 Task: Look for products in the category "Intimacy" from Aloe Life only.
Action: Mouse moved to (243, 122)
Screenshot: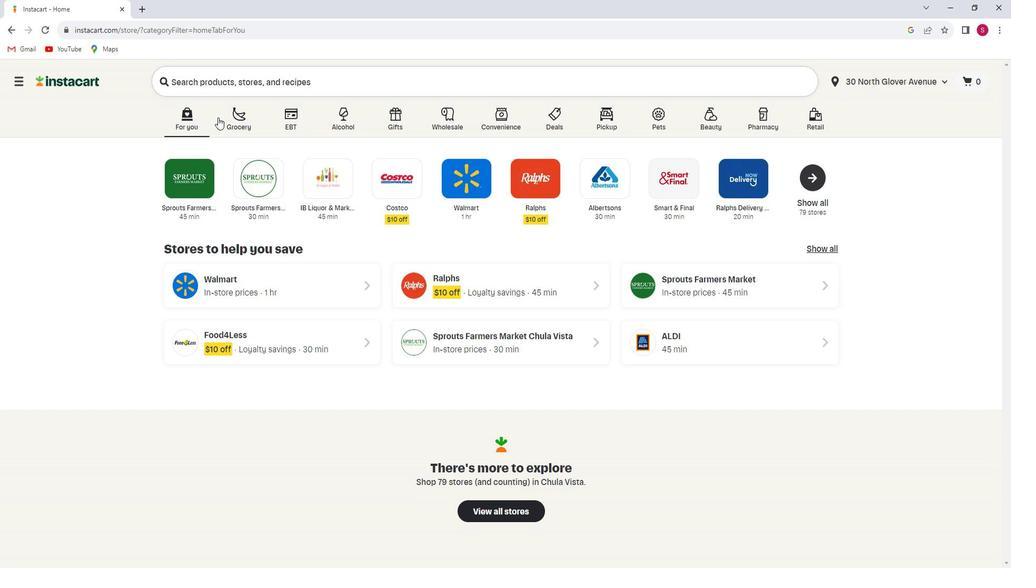 
Action: Mouse pressed left at (243, 122)
Screenshot: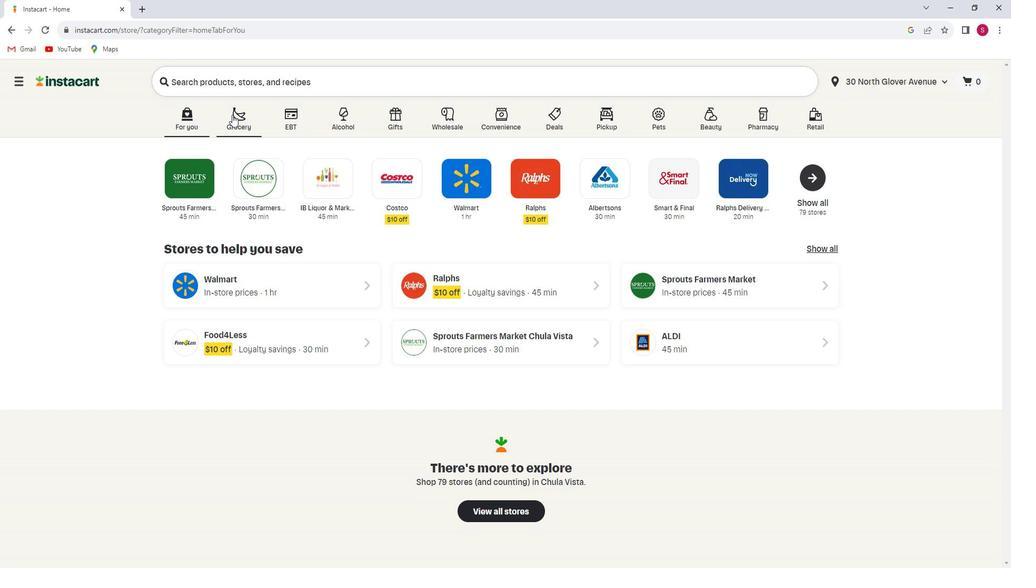 
Action: Mouse moved to (278, 311)
Screenshot: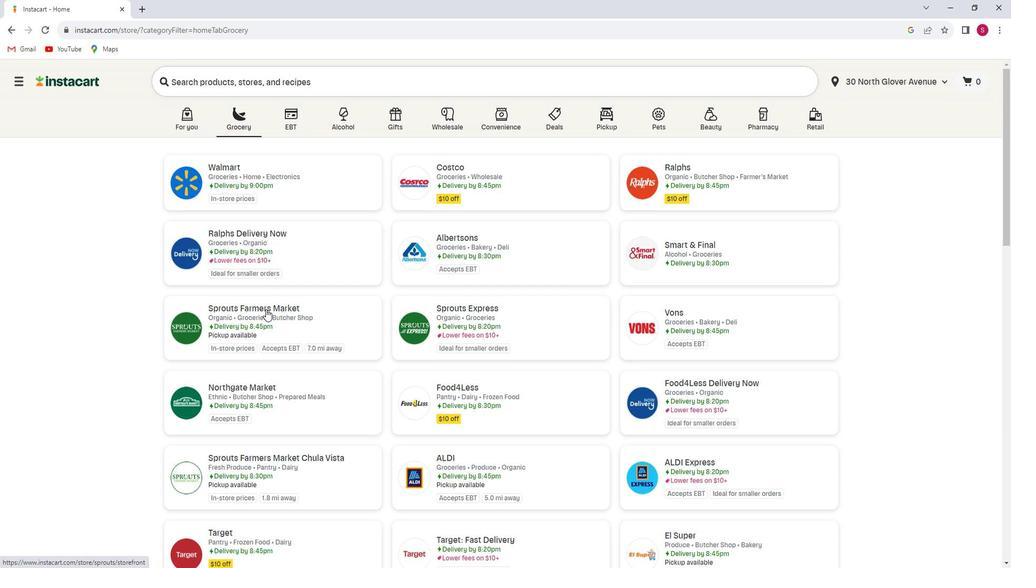 
Action: Mouse pressed left at (278, 311)
Screenshot: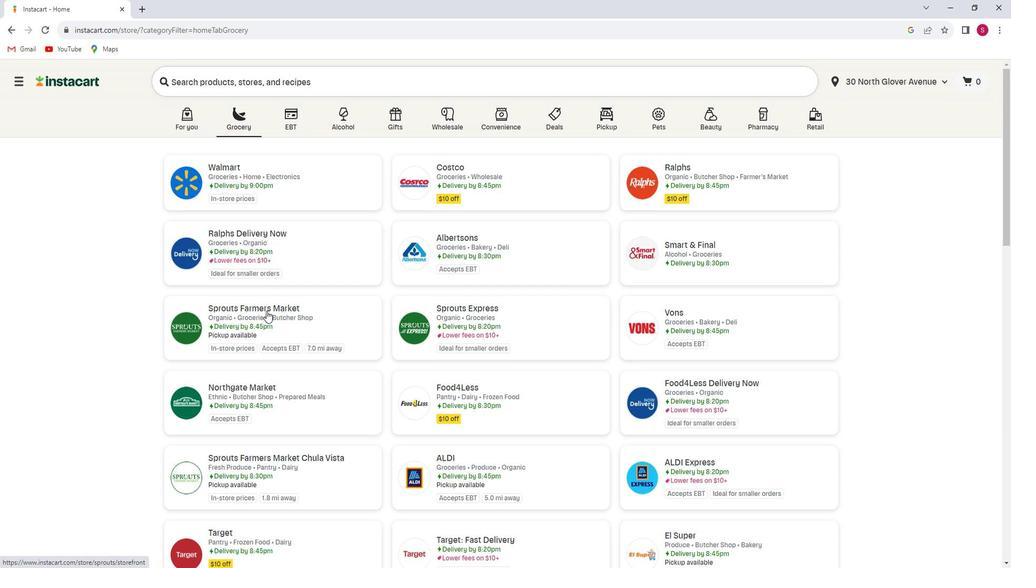 
Action: Mouse moved to (45, 356)
Screenshot: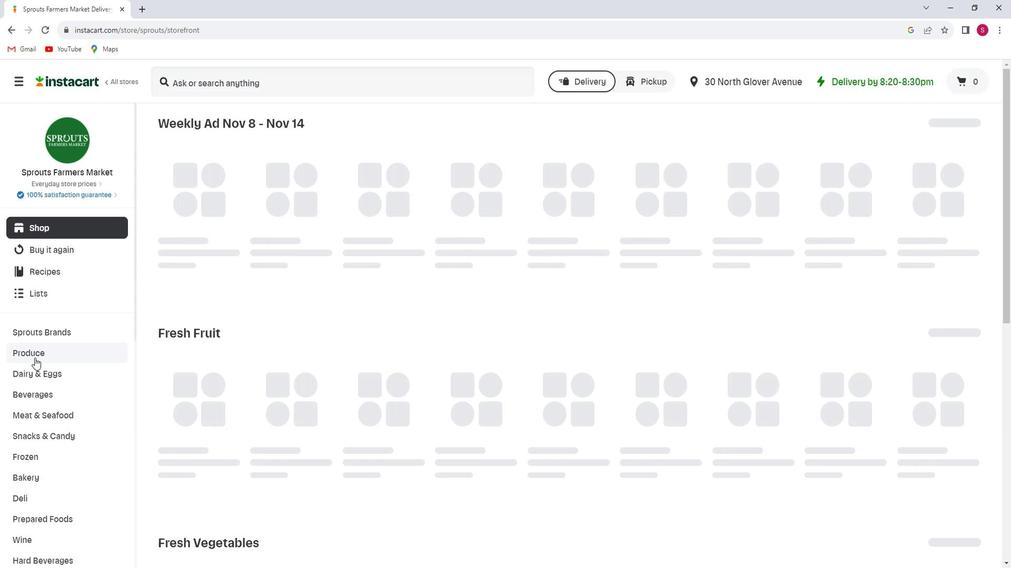 
Action: Mouse scrolled (45, 356) with delta (0, 0)
Screenshot: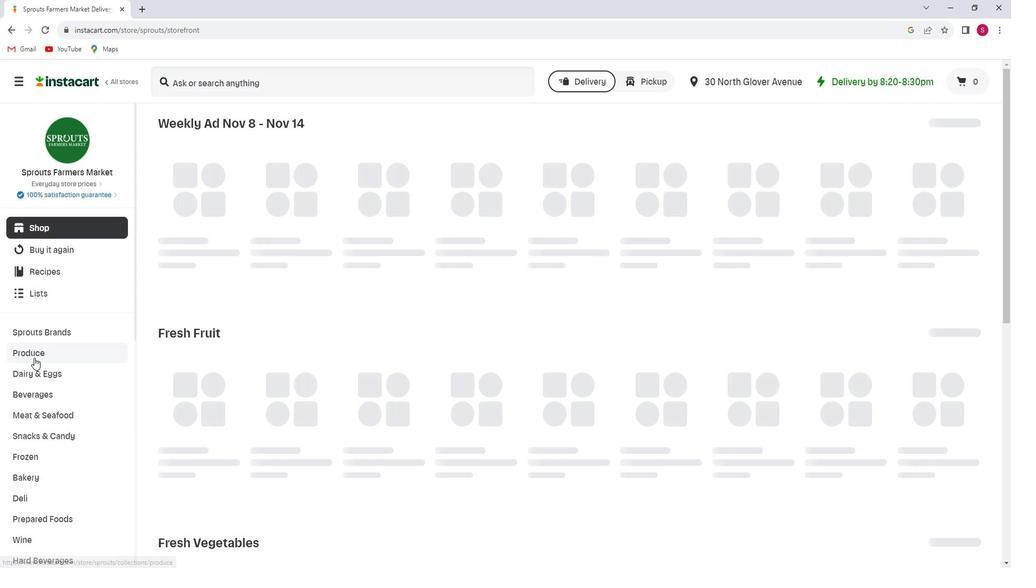 
Action: Mouse scrolled (45, 356) with delta (0, 0)
Screenshot: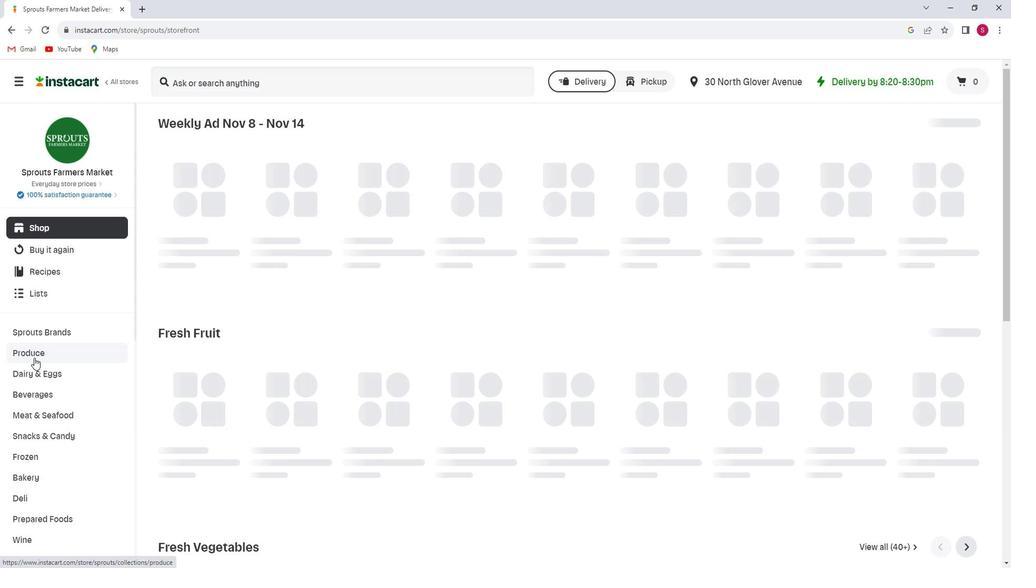 
Action: Mouse scrolled (45, 356) with delta (0, 0)
Screenshot: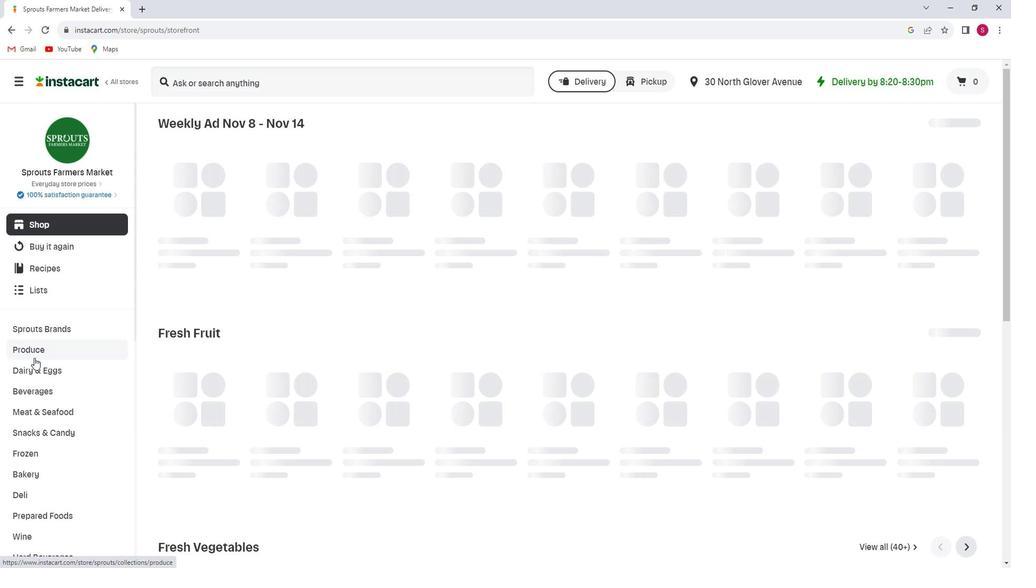 
Action: Mouse scrolled (45, 356) with delta (0, 0)
Screenshot: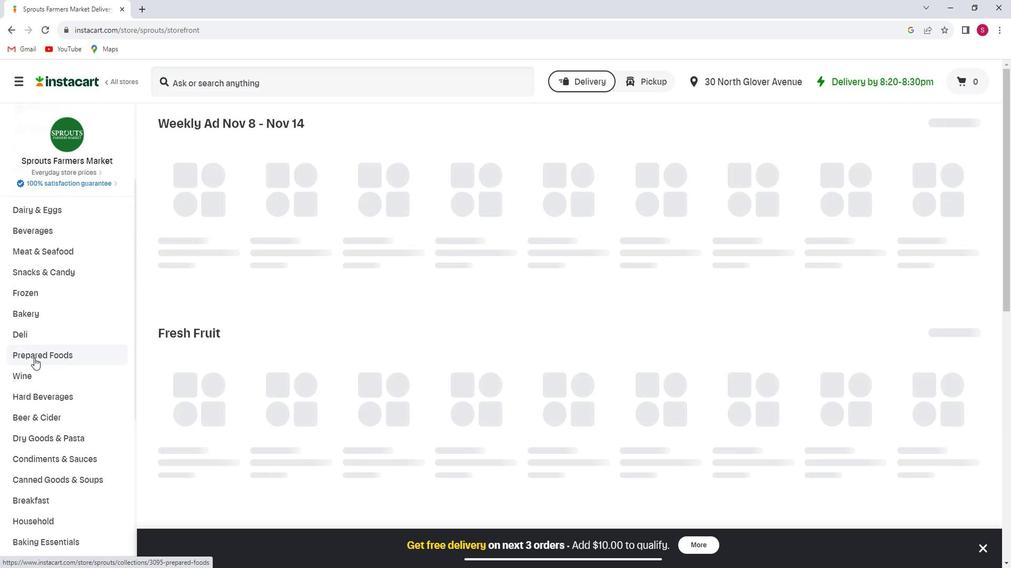
Action: Mouse scrolled (45, 356) with delta (0, 0)
Screenshot: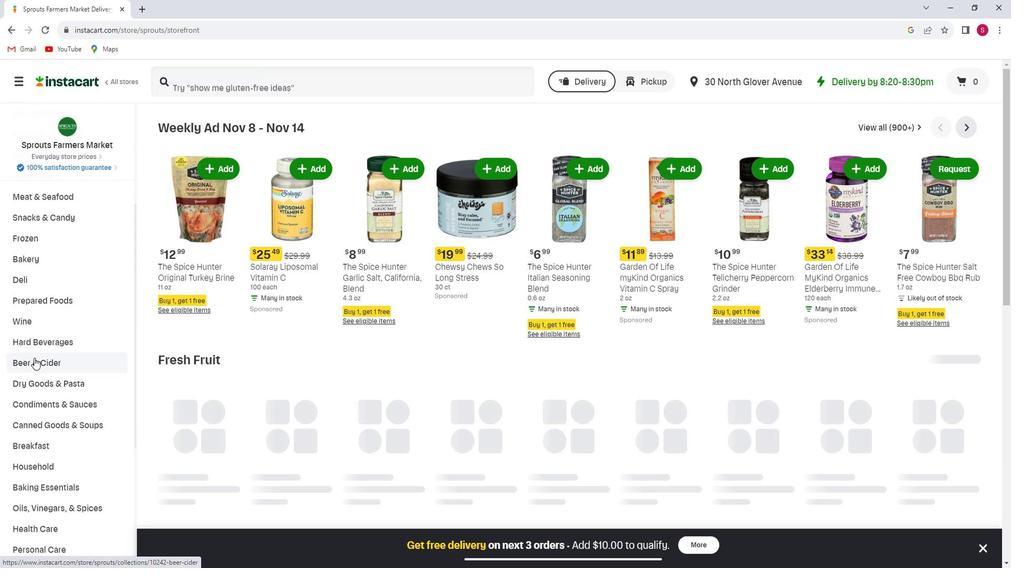 
Action: Mouse scrolled (45, 356) with delta (0, 0)
Screenshot: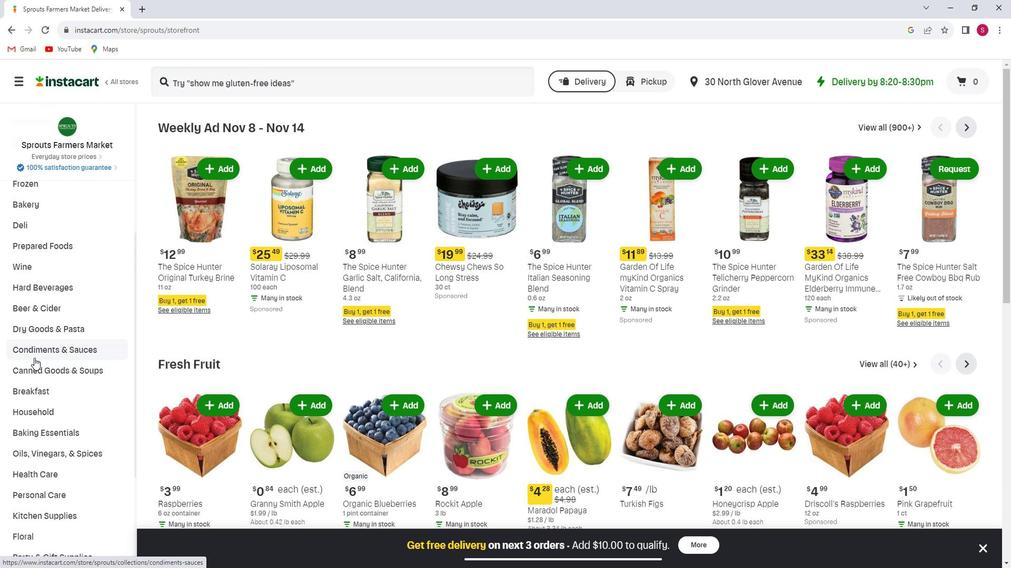 
Action: Mouse scrolled (45, 356) with delta (0, 0)
Screenshot: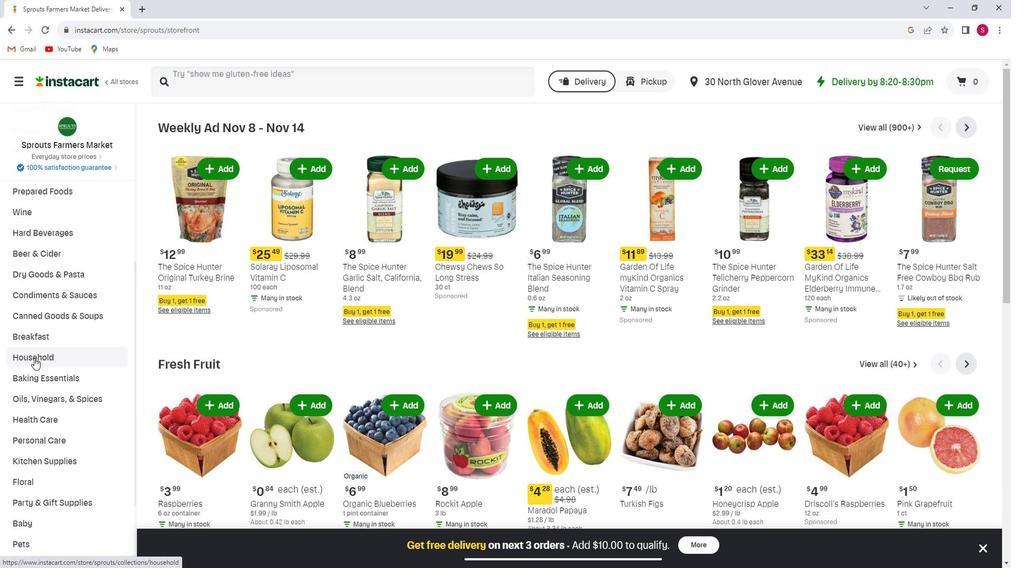 
Action: Mouse moved to (50, 383)
Screenshot: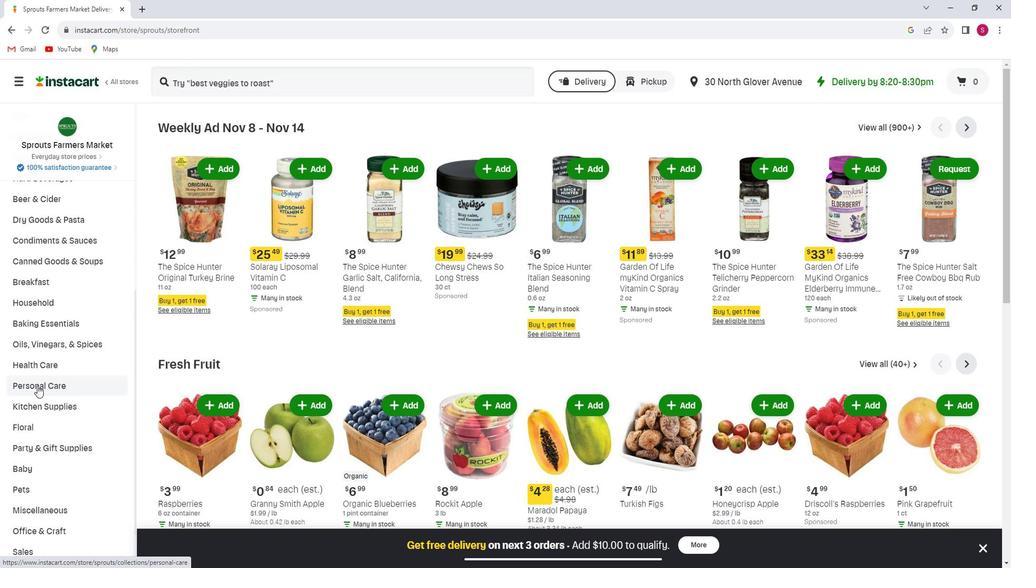 
Action: Mouse pressed left at (50, 383)
Screenshot: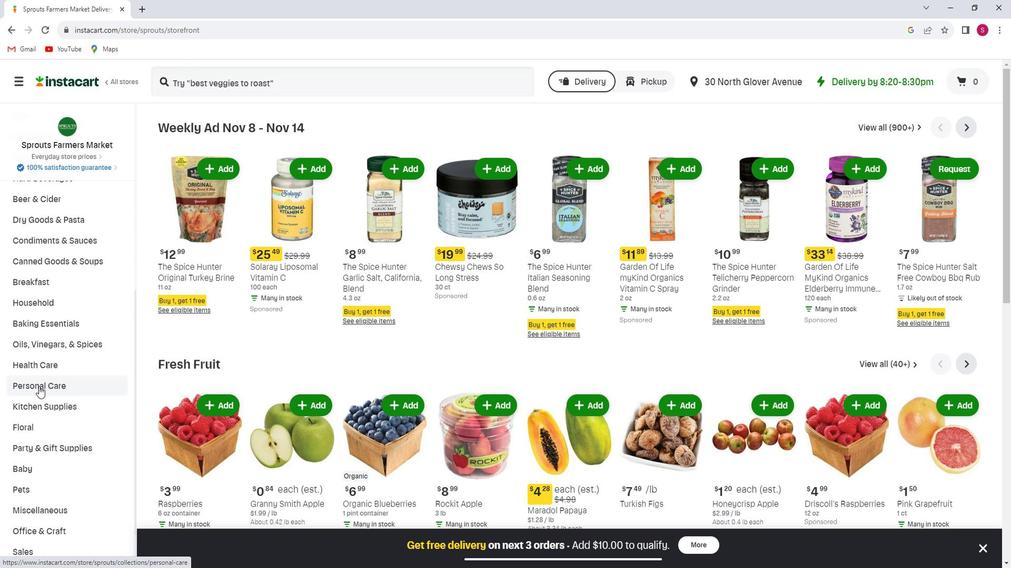 
Action: Mouse moved to (745, 156)
Screenshot: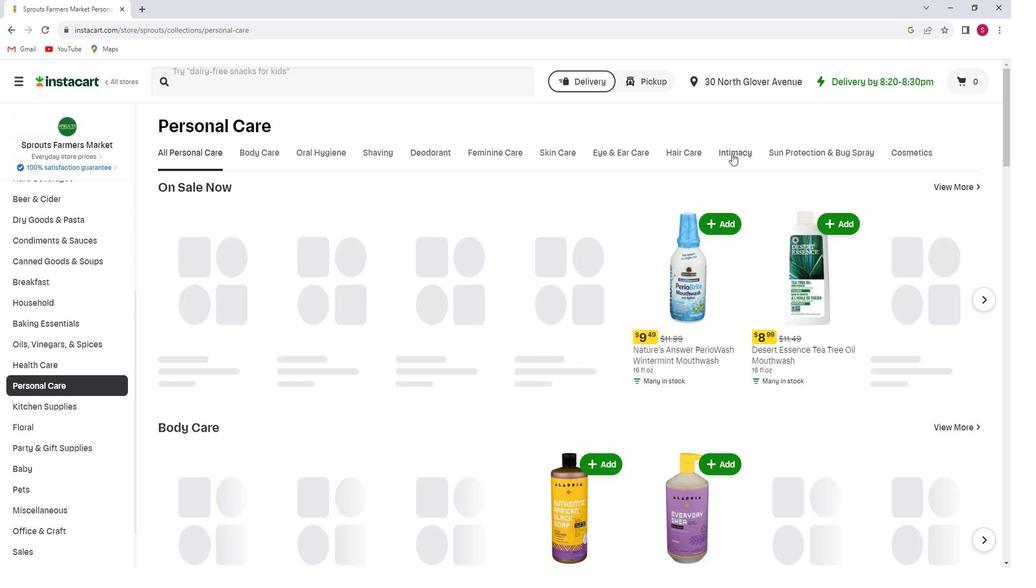 
Action: Mouse pressed left at (745, 156)
Screenshot: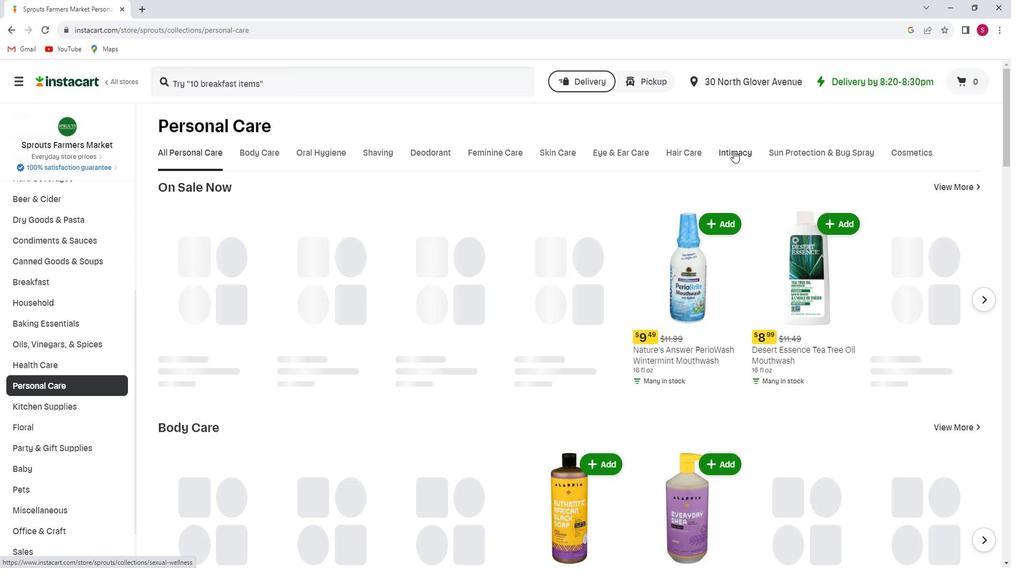 
Action: Mouse moved to (269, 247)
Screenshot: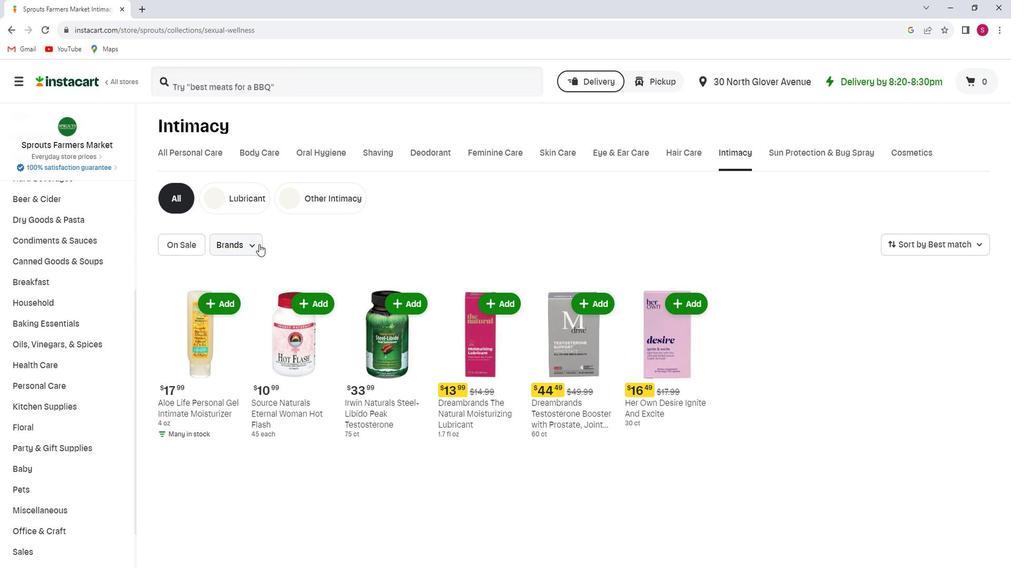 
Action: Mouse pressed left at (269, 247)
Screenshot: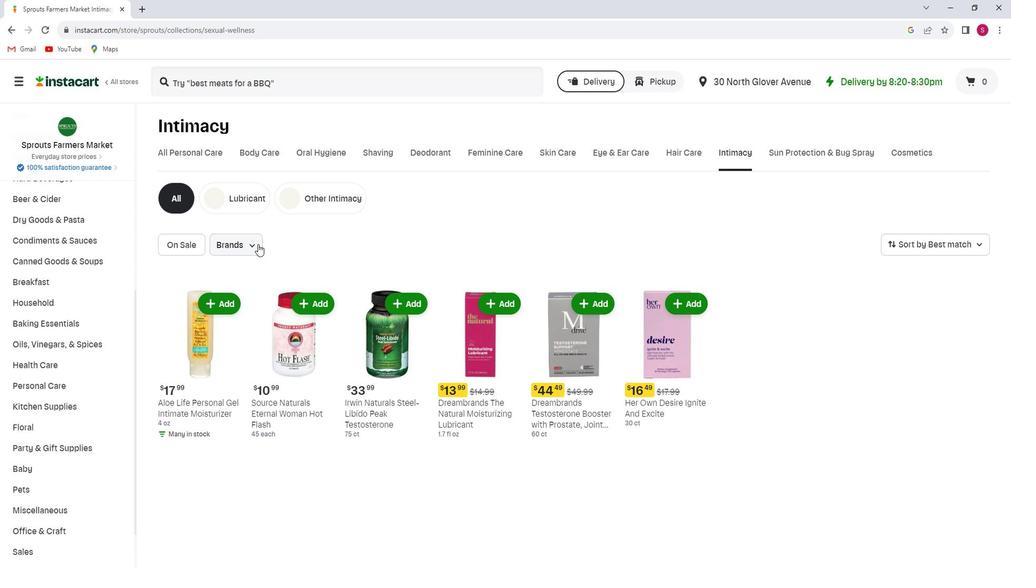 
Action: Mouse moved to (240, 350)
Screenshot: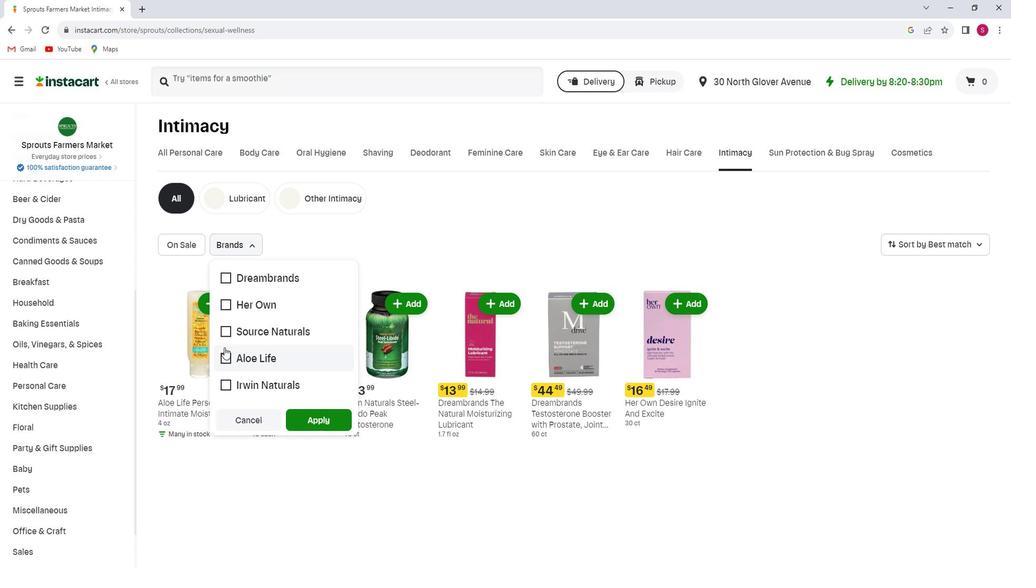 
Action: Mouse pressed left at (240, 350)
Screenshot: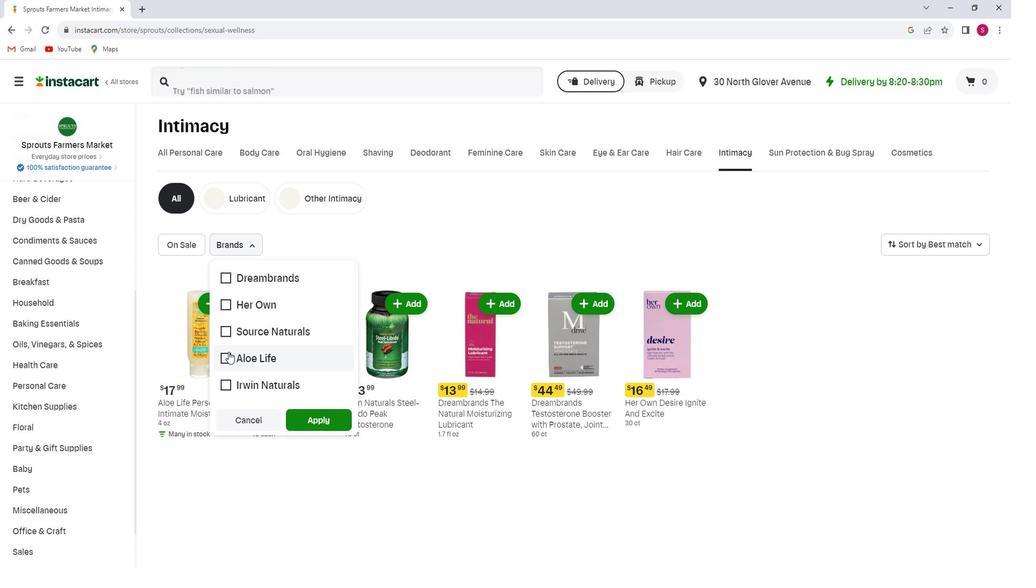 
Action: Mouse moved to (330, 419)
Screenshot: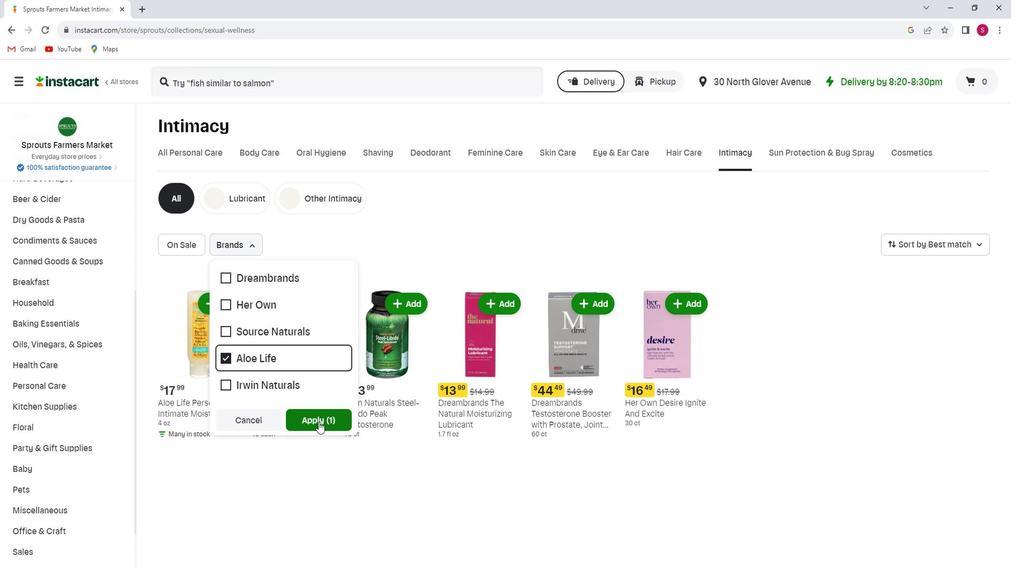 
Action: Mouse pressed left at (330, 419)
Screenshot: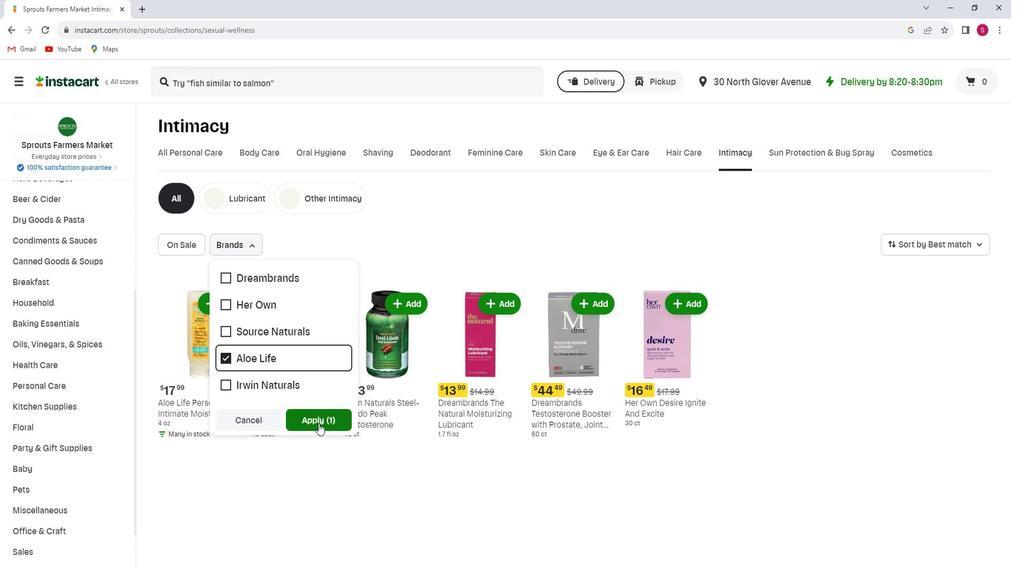 
